 Task: Schedule a Teams meeting titled 'Kick-off Meeting' on June 29, 2023, from 5:00 PM to 5:30 PM.
Action: Mouse moved to (15, 59)
Screenshot: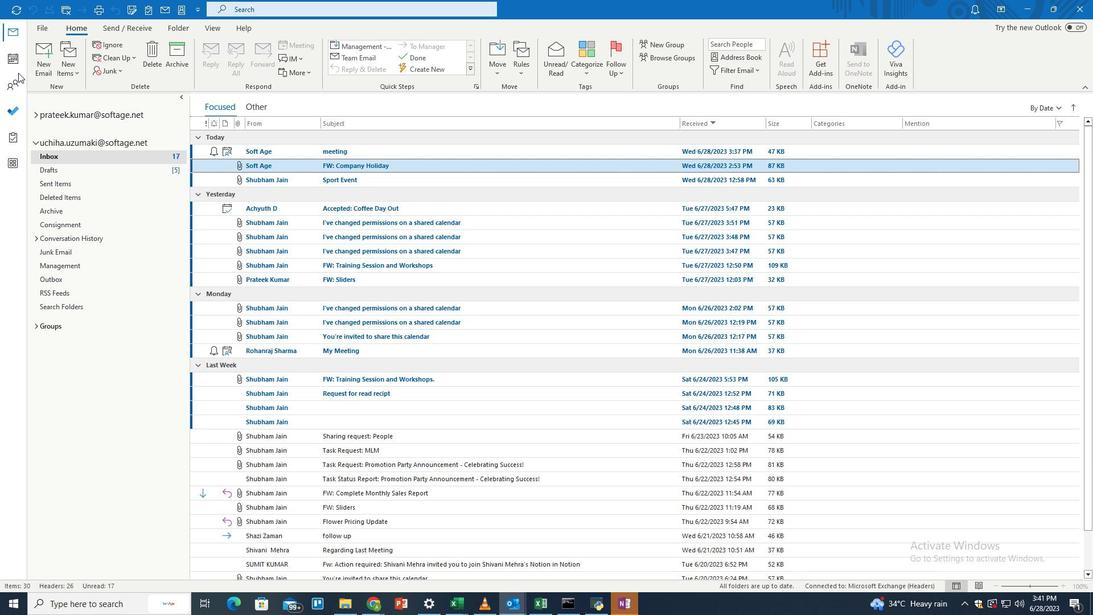 
Action: Mouse pressed left at (15, 59)
Screenshot: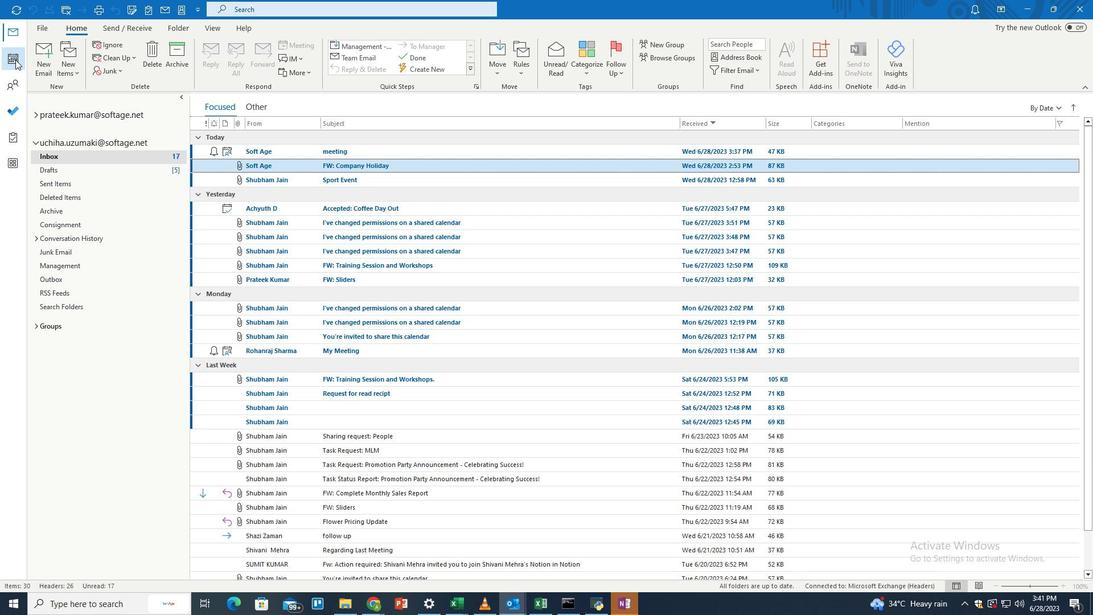 
Action: Mouse moved to (250, 113)
Screenshot: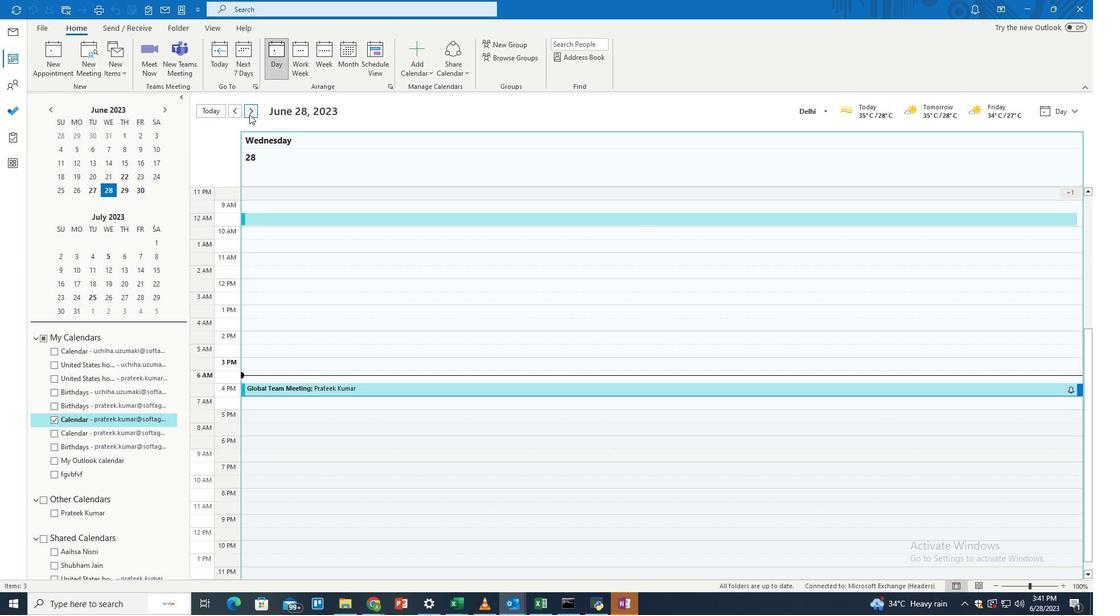 
Action: Mouse pressed left at (250, 113)
Screenshot: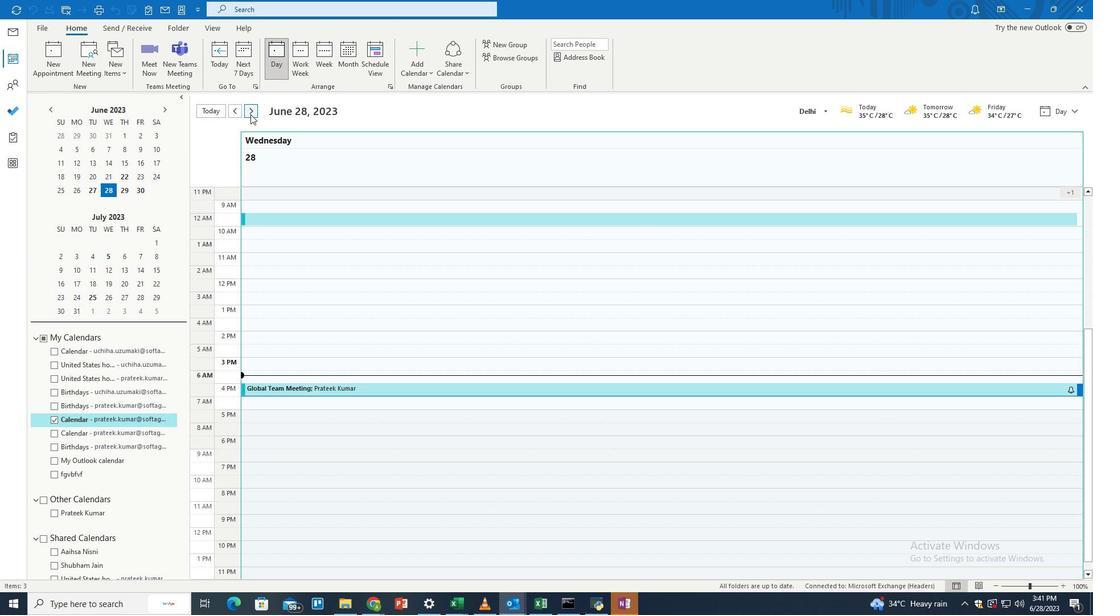 
Action: Mouse moved to (284, 414)
Screenshot: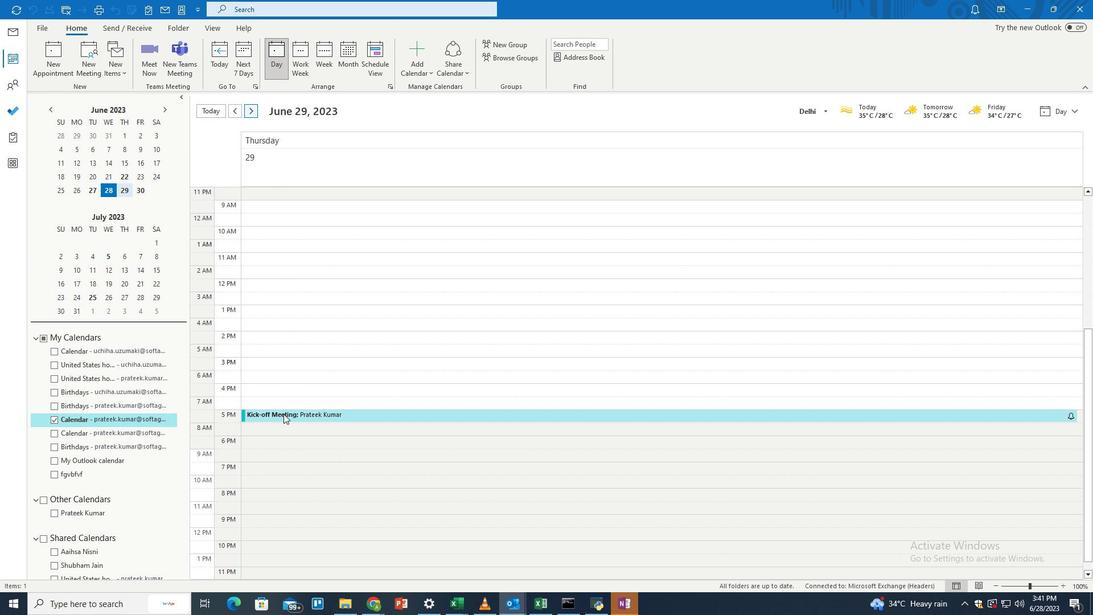 
Action: Mouse pressed left at (284, 414)
Screenshot: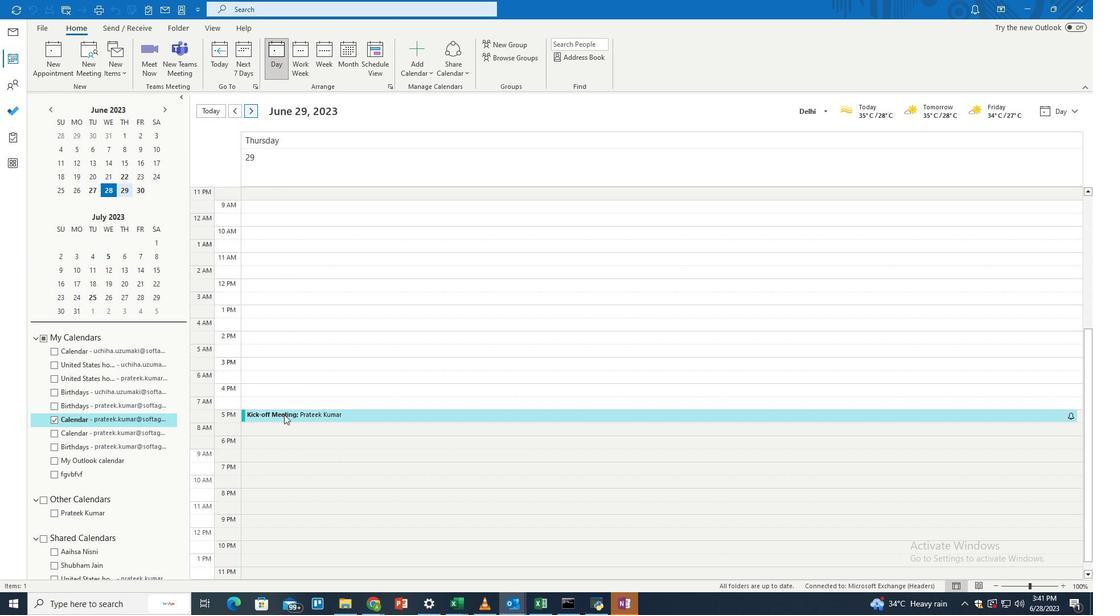 
Action: Mouse pressed left at (284, 414)
Screenshot: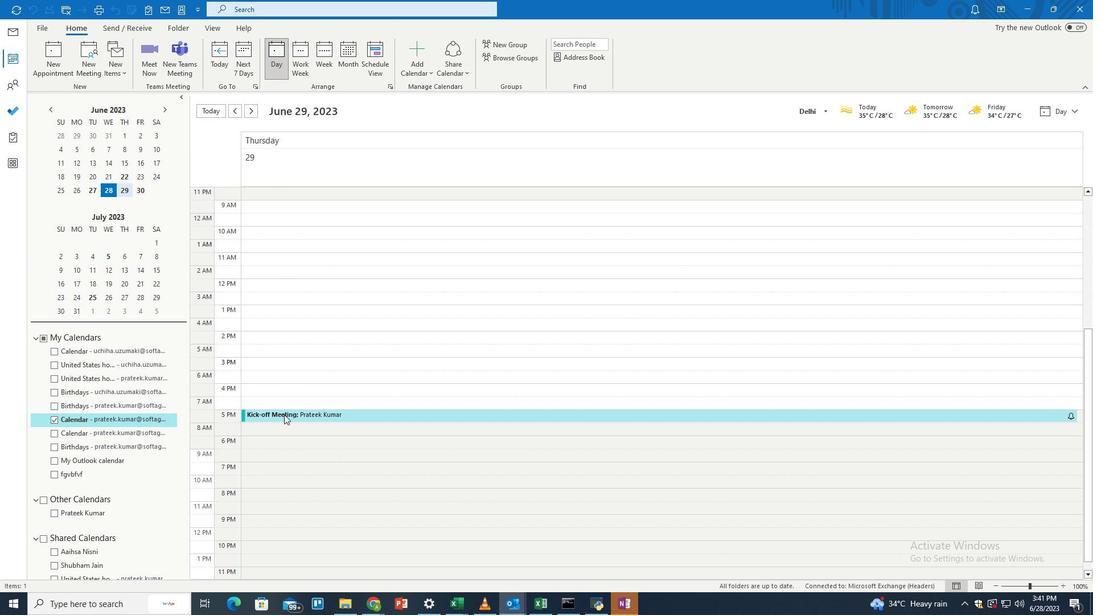
Action: Mouse moved to (477, 186)
Screenshot: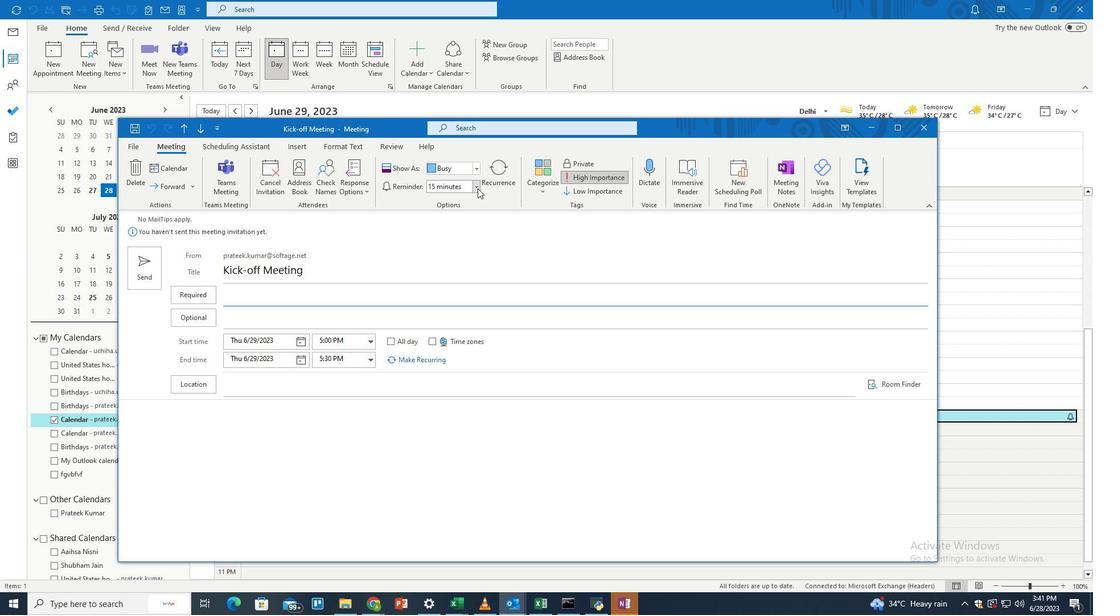 
Action: Mouse pressed left at (477, 186)
Screenshot: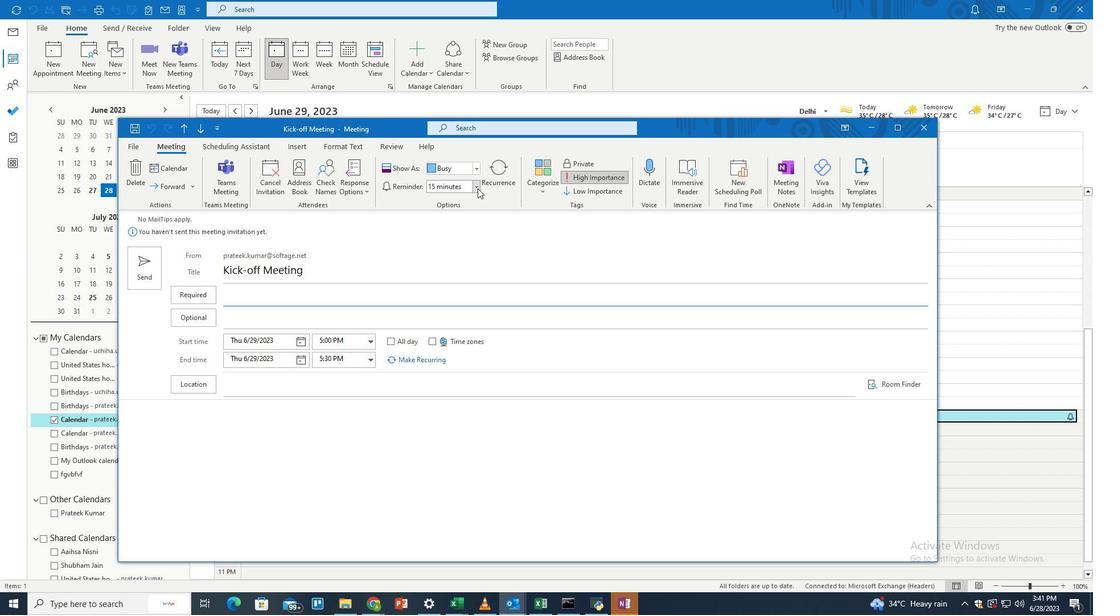
Action: Mouse moved to (459, 252)
Screenshot: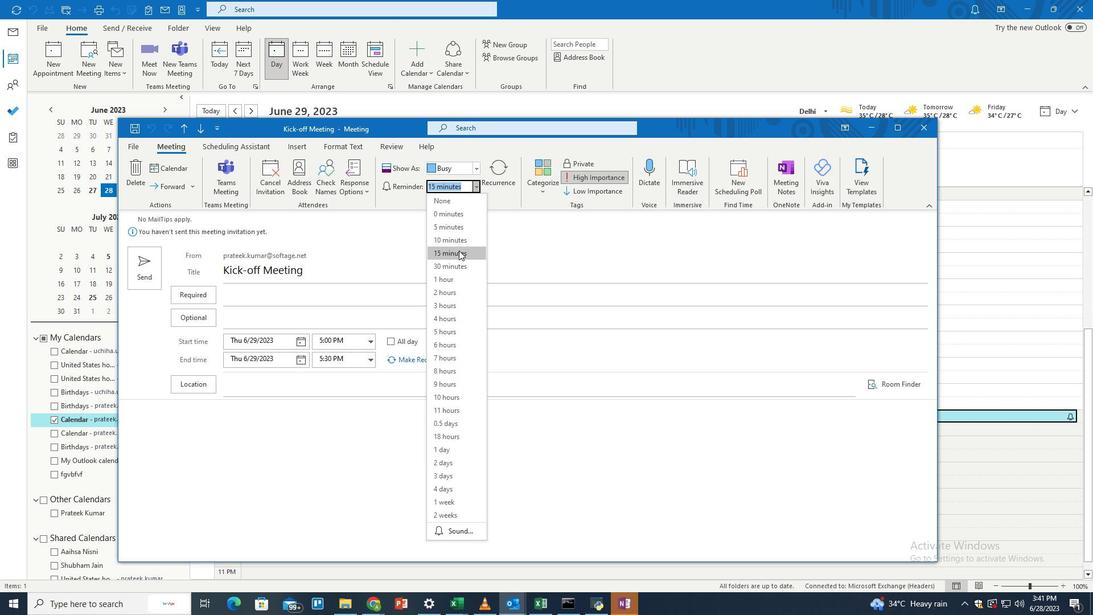
Action: Mouse pressed left at (459, 252)
Screenshot: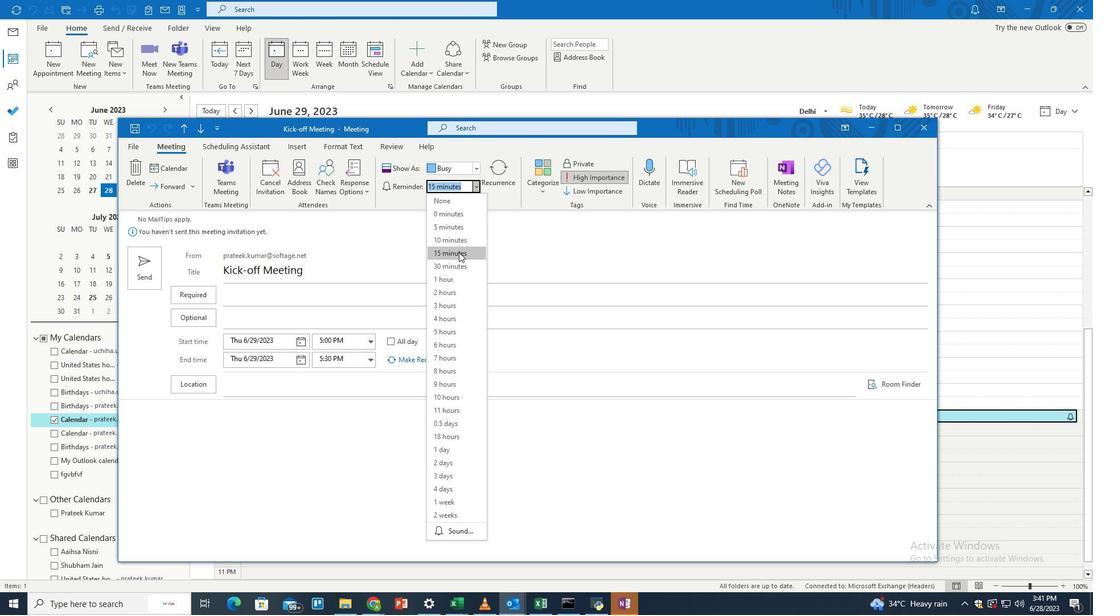 
Action: Mouse moved to (459, 249)
Screenshot: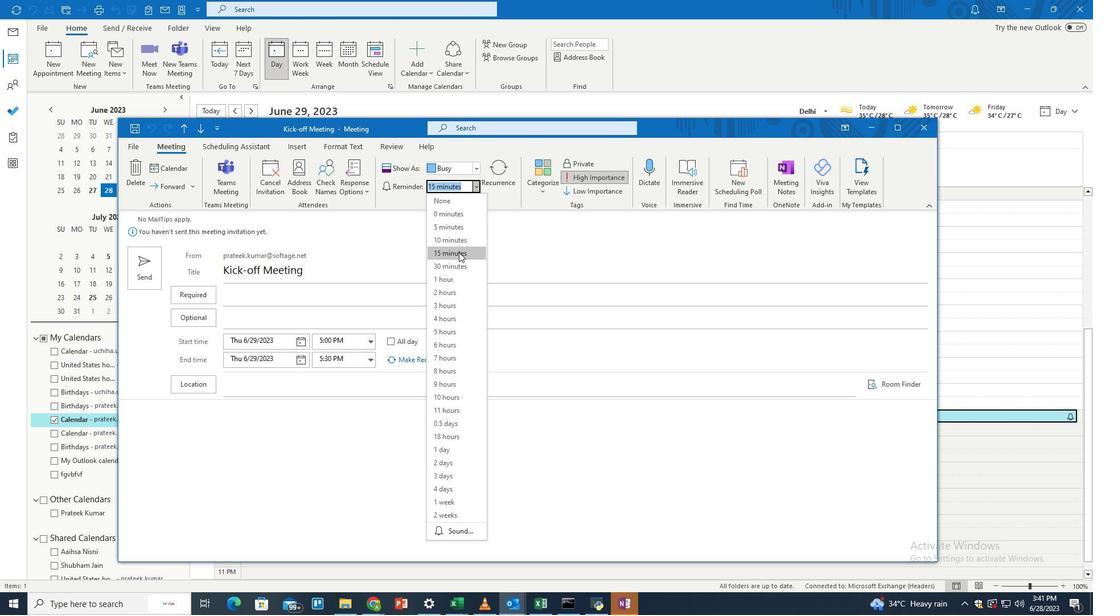 
